 Task: Contact Airbnb support.
Action: Mouse moved to (789, 272)
Screenshot: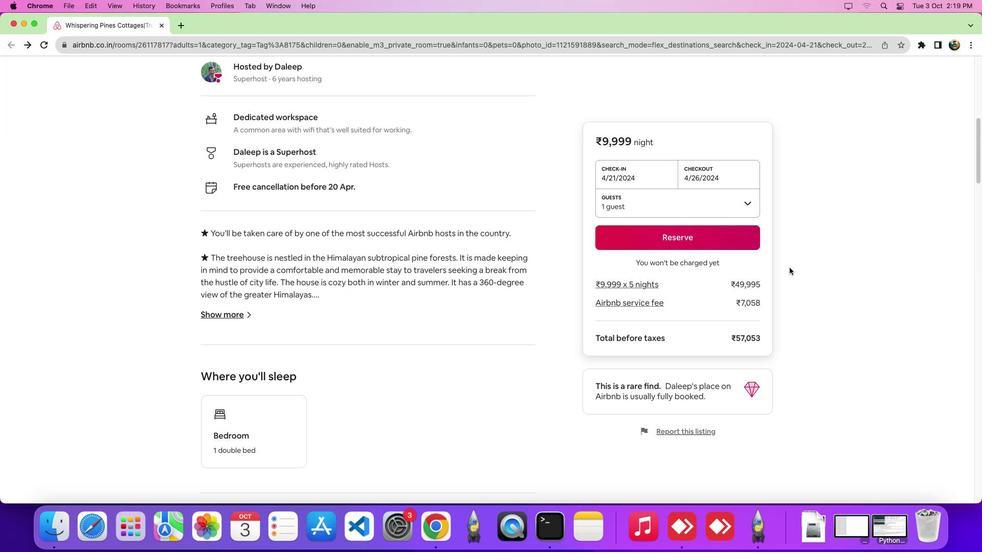 
Action: Mouse scrolled (789, 272) with delta (0, 0)
Screenshot: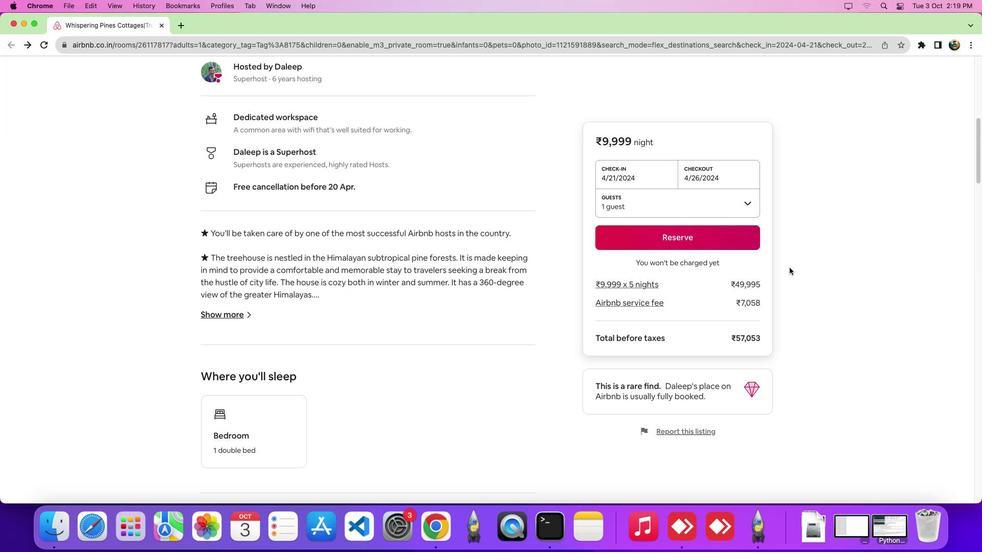 
Action: Mouse scrolled (789, 272) with delta (0, -1)
Screenshot: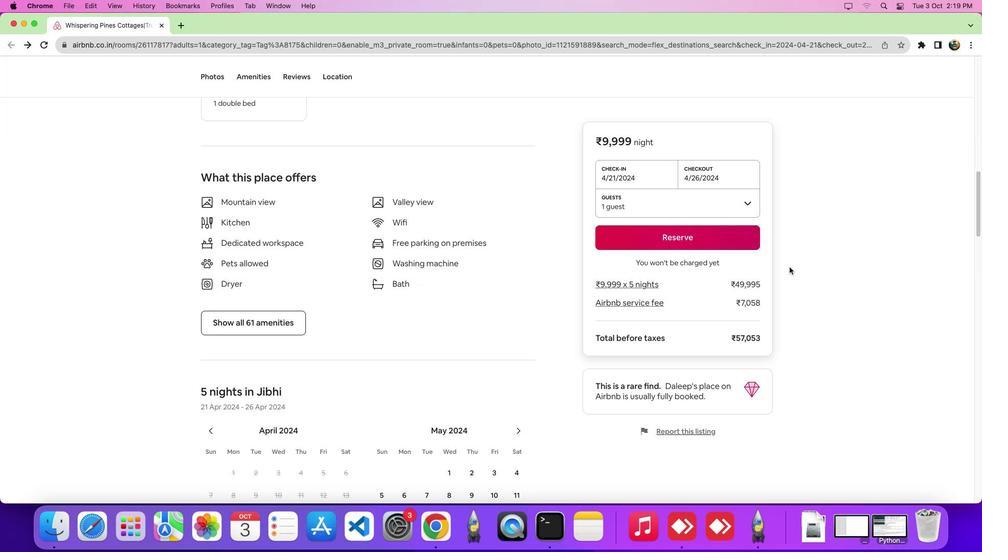 
Action: Mouse scrolled (789, 272) with delta (0, -4)
Screenshot: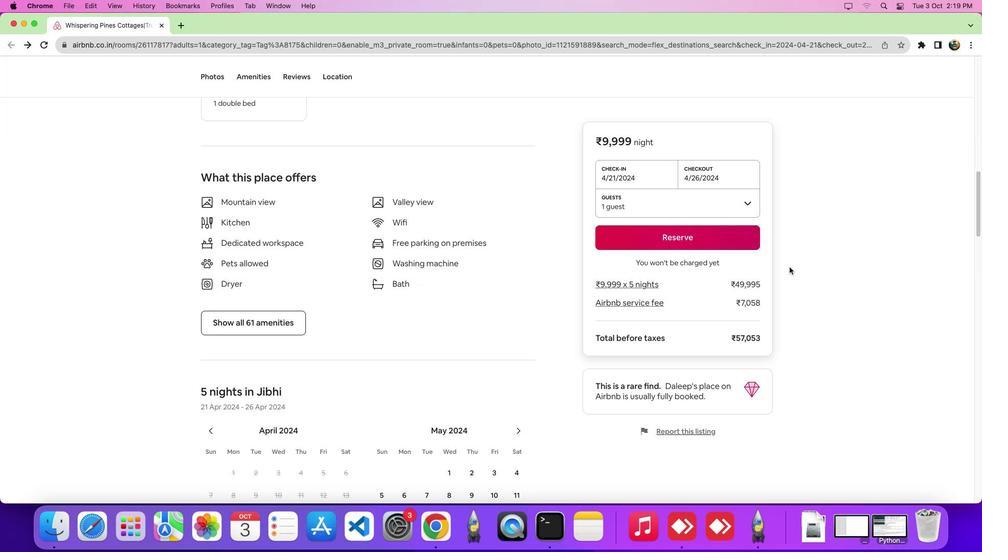 
Action: Mouse scrolled (789, 272) with delta (0, -7)
Screenshot: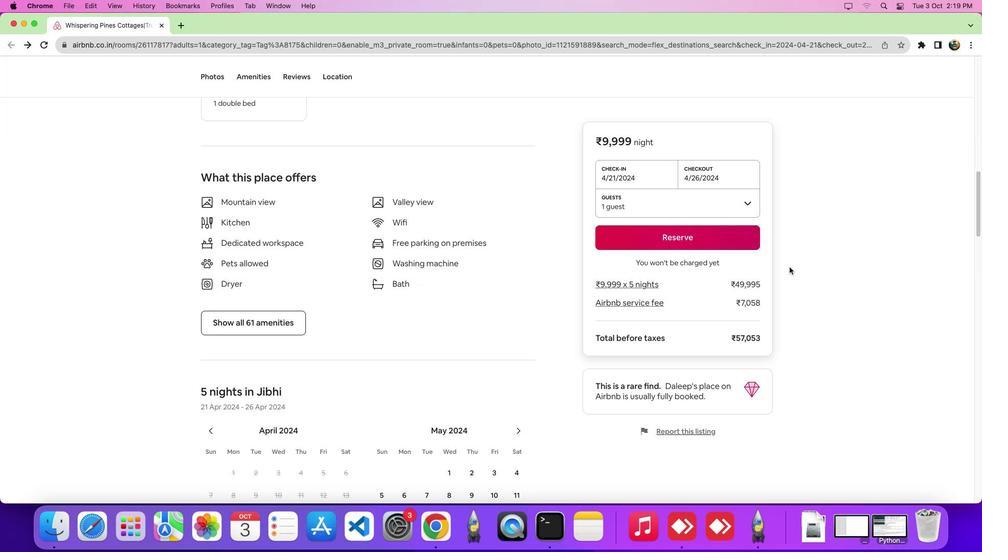 
Action: Mouse scrolled (789, 272) with delta (0, -7)
Screenshot: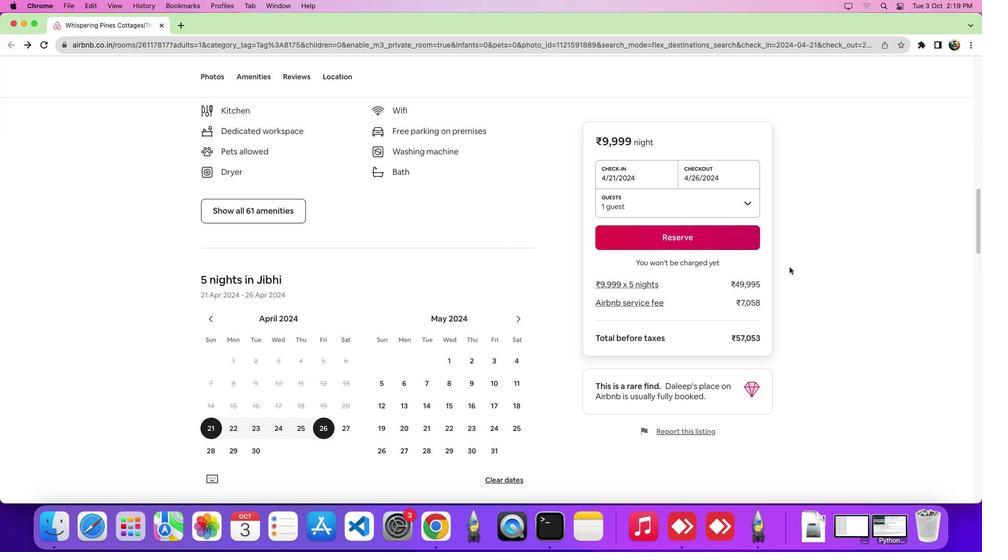 
Action: Mouse moved to (795, 271)
Screenshot: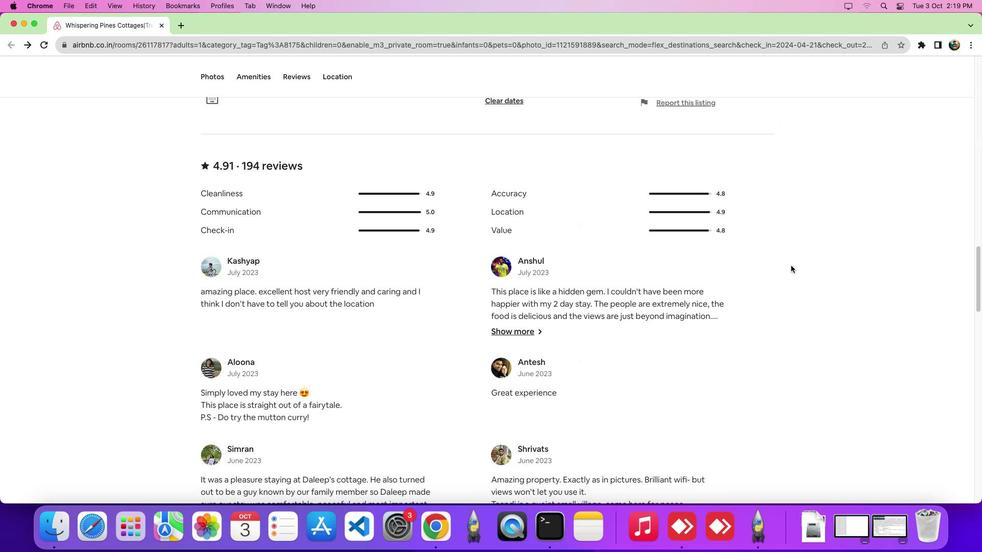 
Action: Mouse scrolled (795, 271) with delta (0, 0)
Screenshot: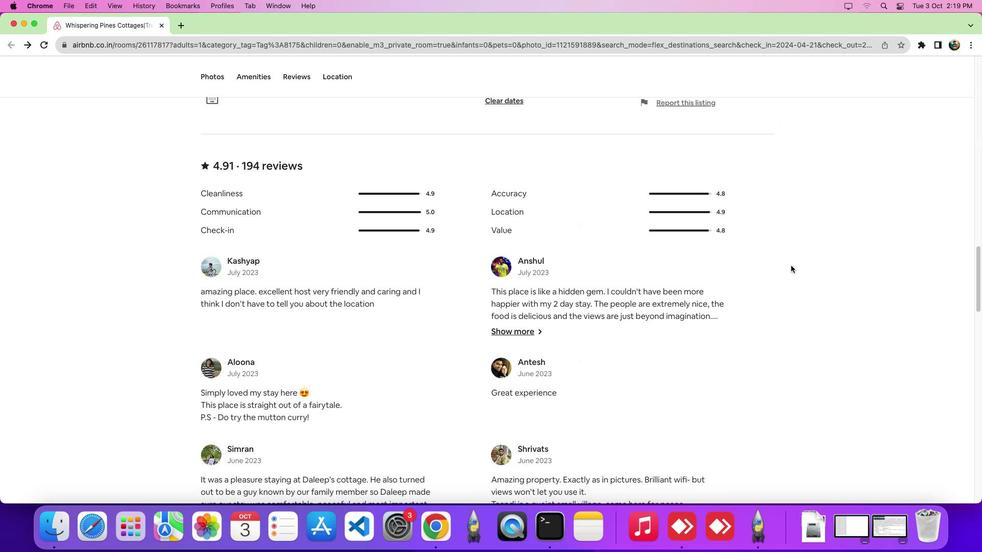 
Action: Mouse scrolled (795, 271) with delta (0, -1)
Screenshot: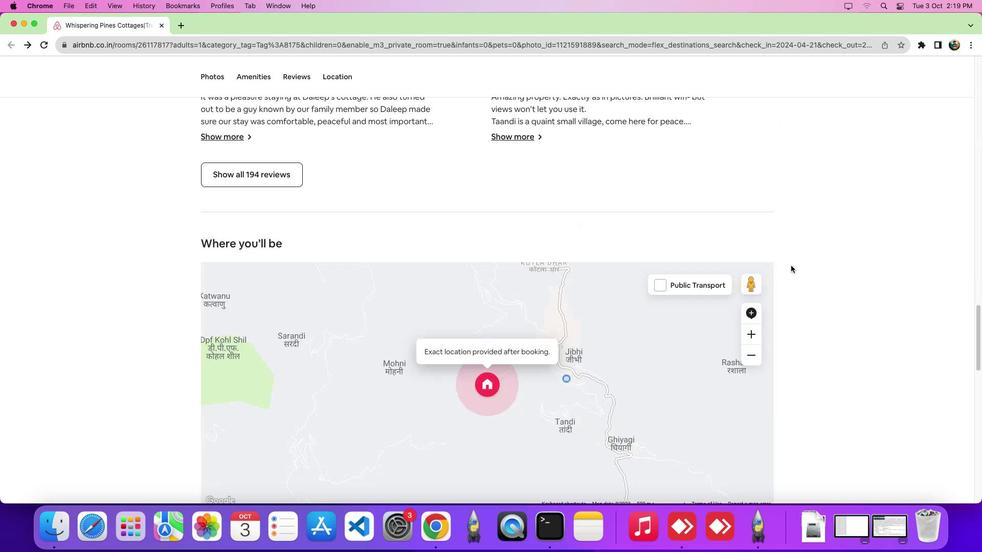 
Action: Mouse scrolled (795, 271) with delta (0, -4)
Screenshot: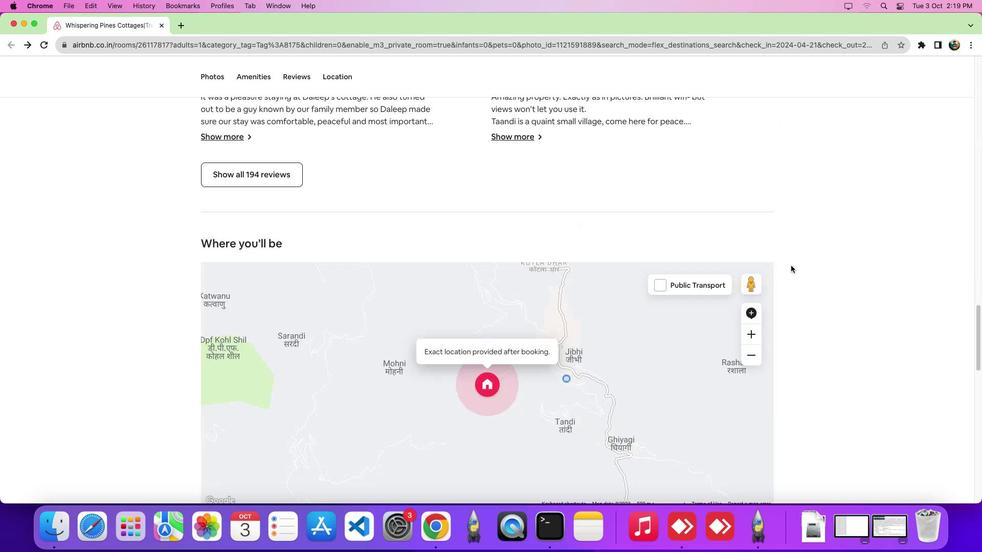 
Action: Mouse scrolled (795, 271) with delta (0, -7)
Screenshot: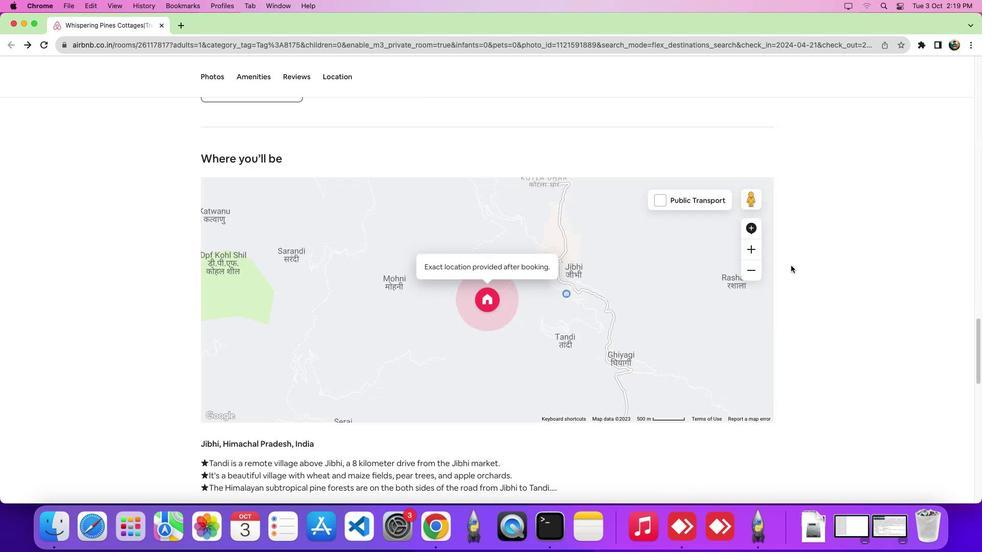 
Action: Mouse scrolled (795, 271) with delta (0, -7)
Screenshot: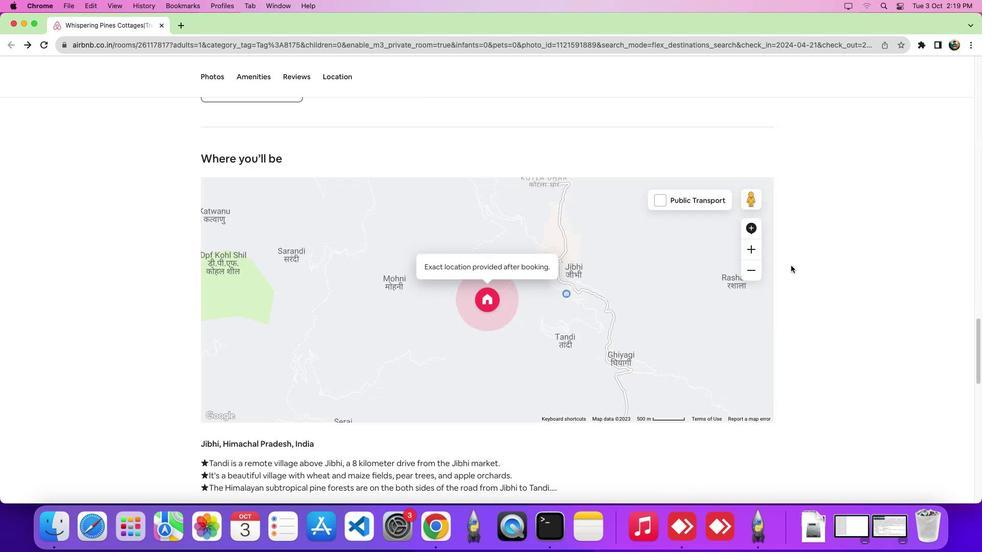 
Action: Mouse moved to (794, 271)
Screenshot: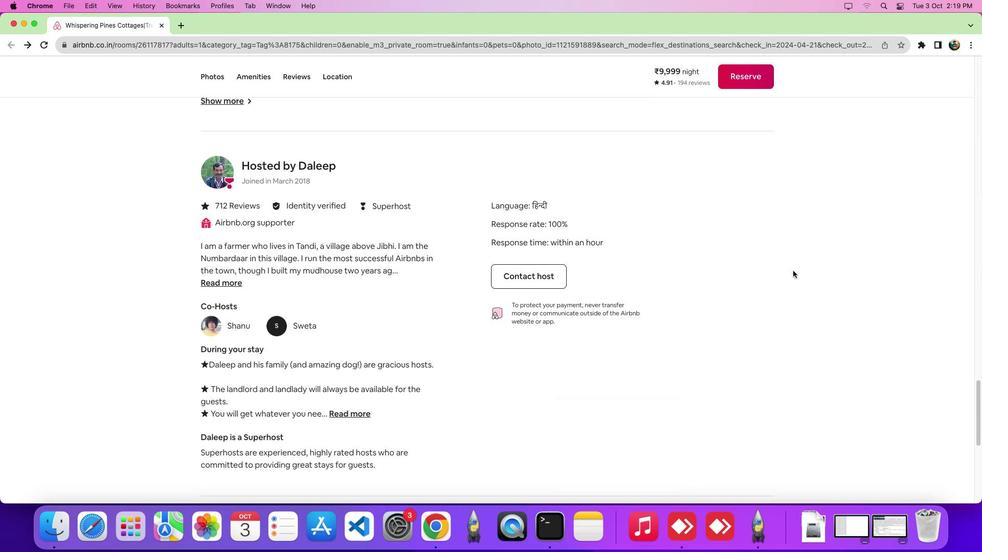 
Action: Mouse scrolled (794, 271) with delta (0, 0)
Screenshot: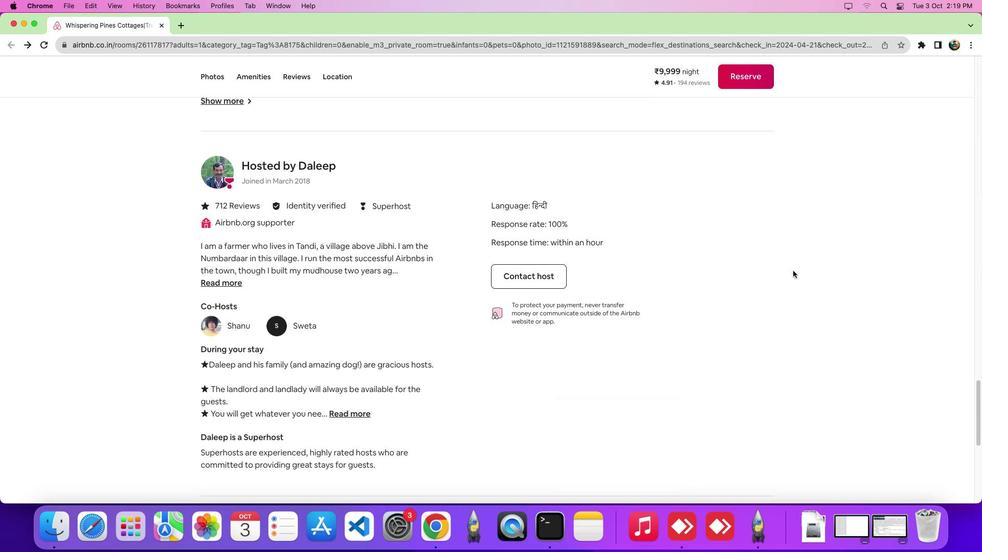 
Action: Mouse scrolled (794, 271) with delta (0, -1)
Screenshot: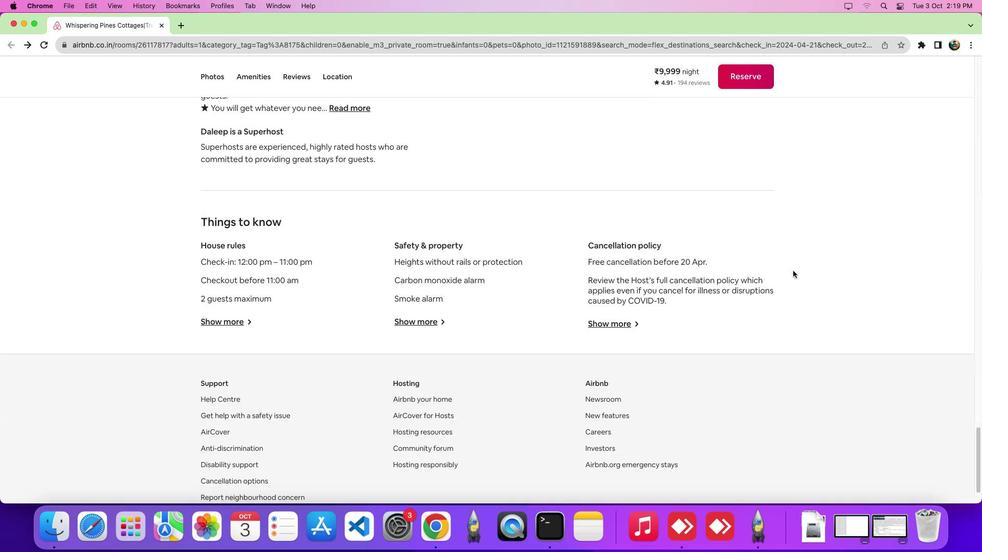 
Action: Mouse scrolled (794, 271) with delta (0, -5)
Screenshot: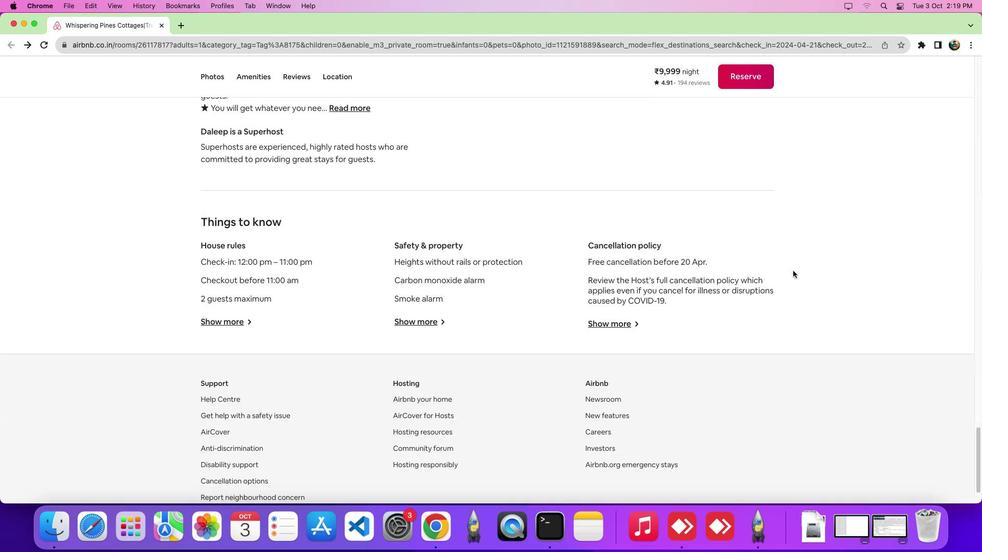 
Action: Mouse scrolled (794, 271) with delta (0, -7)
Screenshot: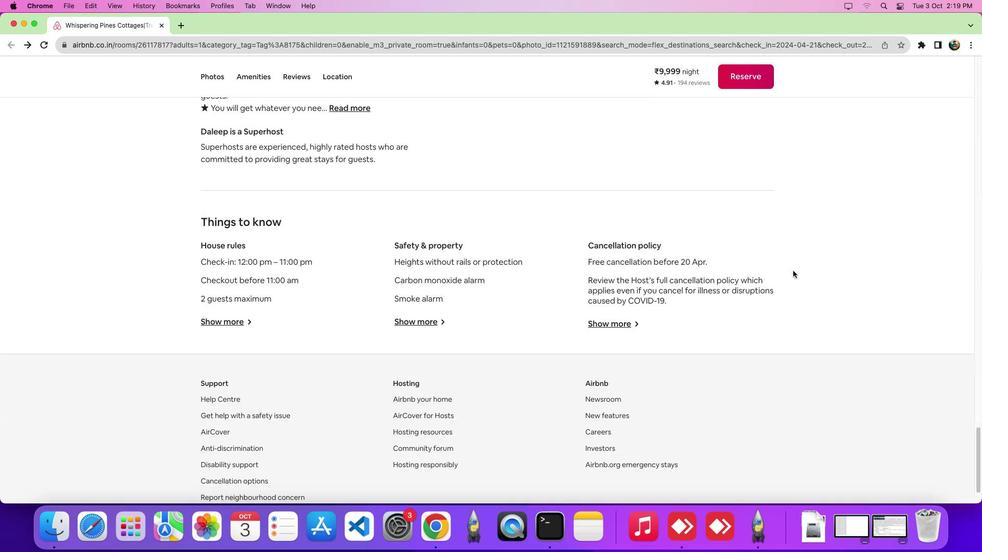 
Action: Mouse scrolled (794, 271) with delta (0, -8)
Screenshot: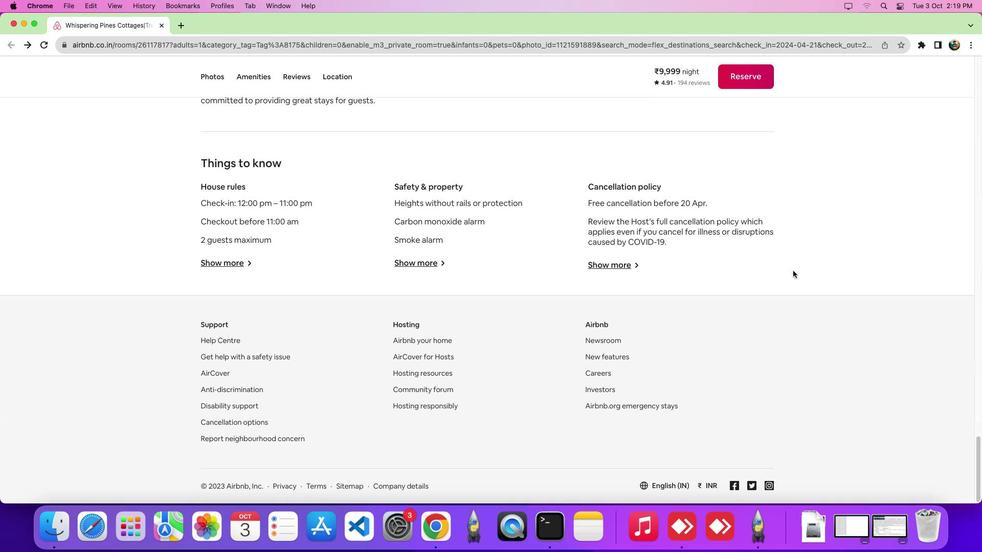 
Action: Mouse scrolled (794, 271) with delta (0, -8)
Screenshot: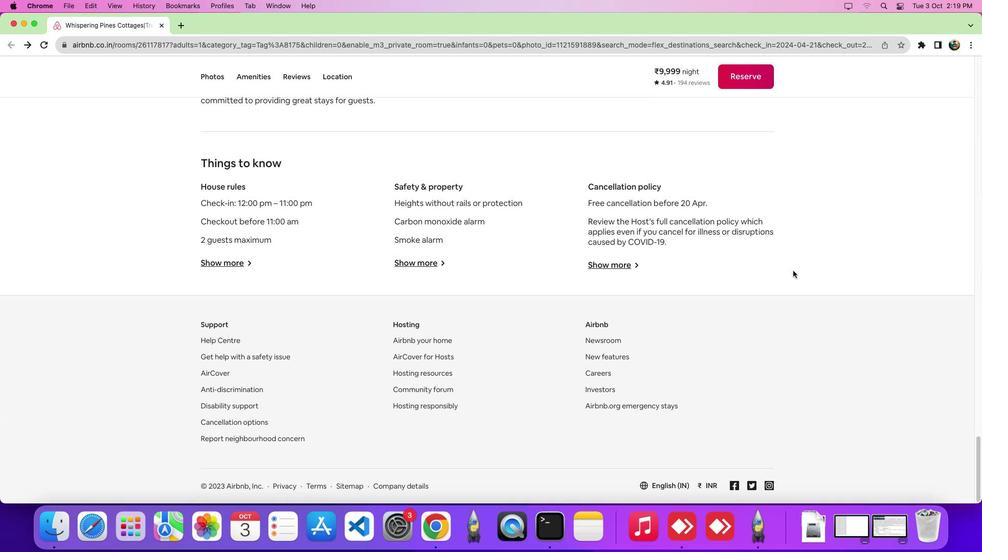 
Action: Mouse moved to (792, 272)
Screenshot: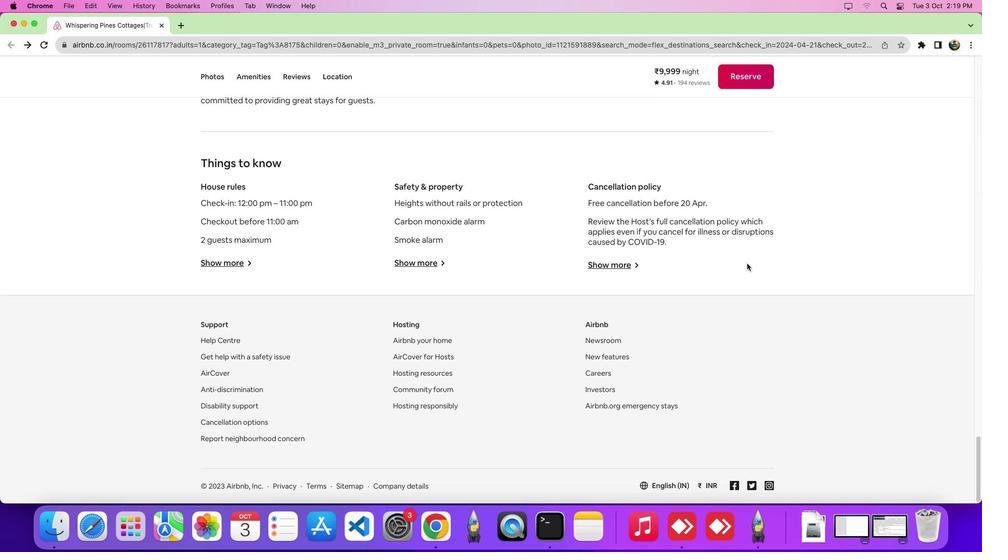 
Action: Mouse scrolled (792, 272) with delta (0, 0)
Screenshot: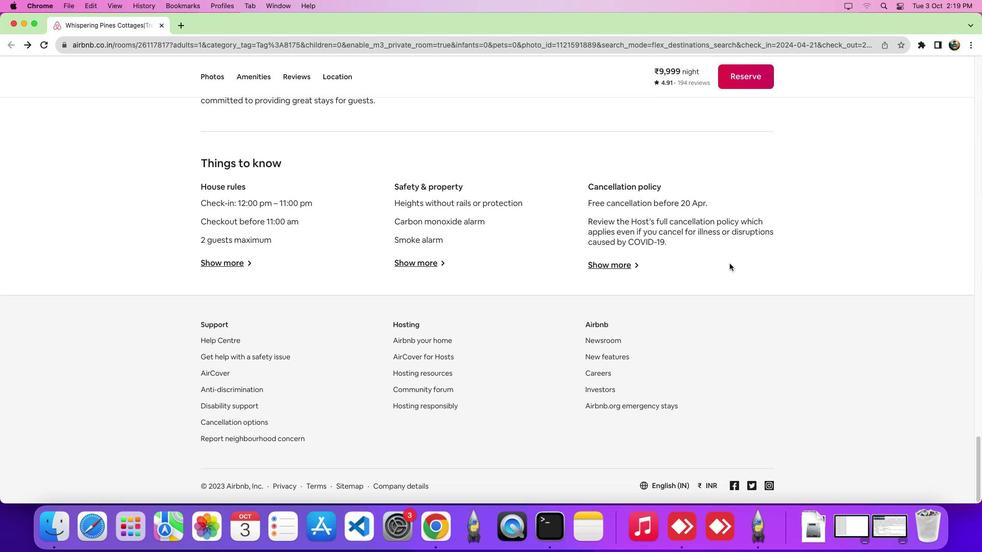 
Action: Mouse scrolled (792, 272) with delta (0, -1)
Screenshot: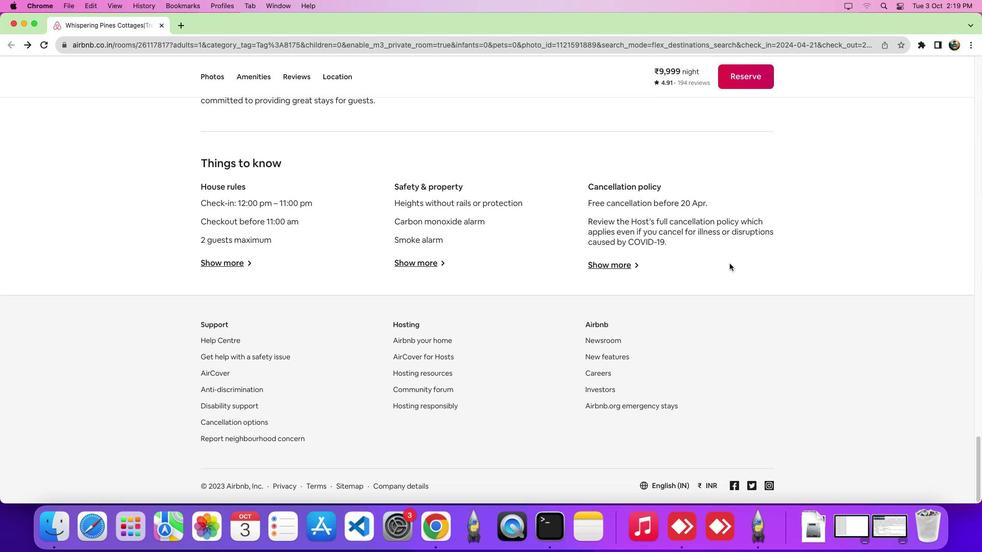
Action: Mouse scrolled (792, 272) with delta (0, -5)
Screenshot: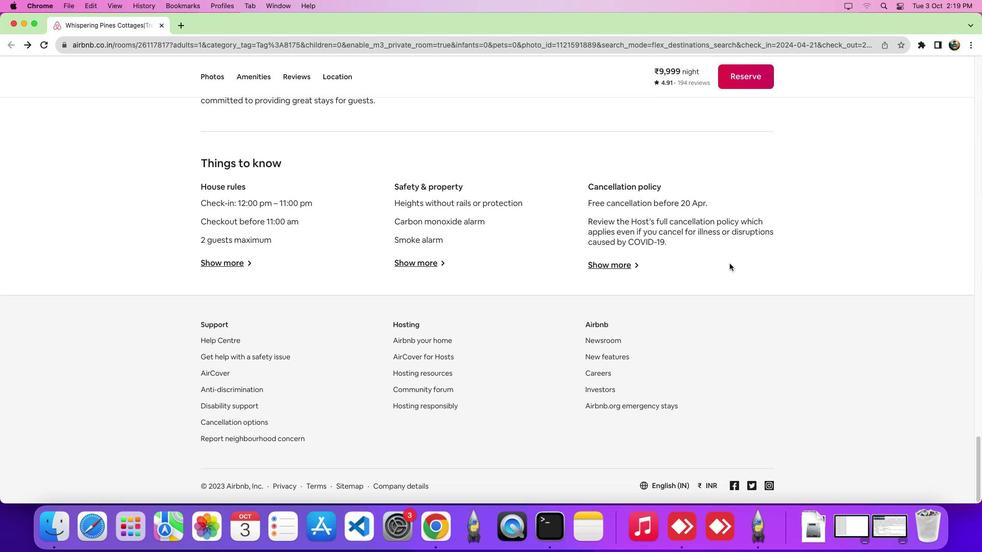 
Action: Mouse scrolled (792, 272) with delta (0, -7)
Screenshot: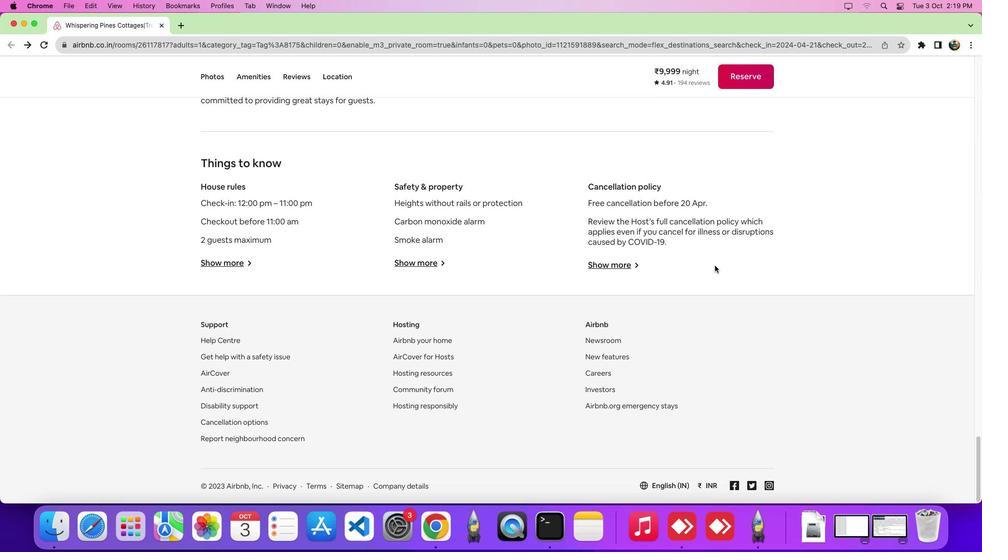 
Action: Mouse scrolled (792, 272) with delta (0, -8)
Screenshot: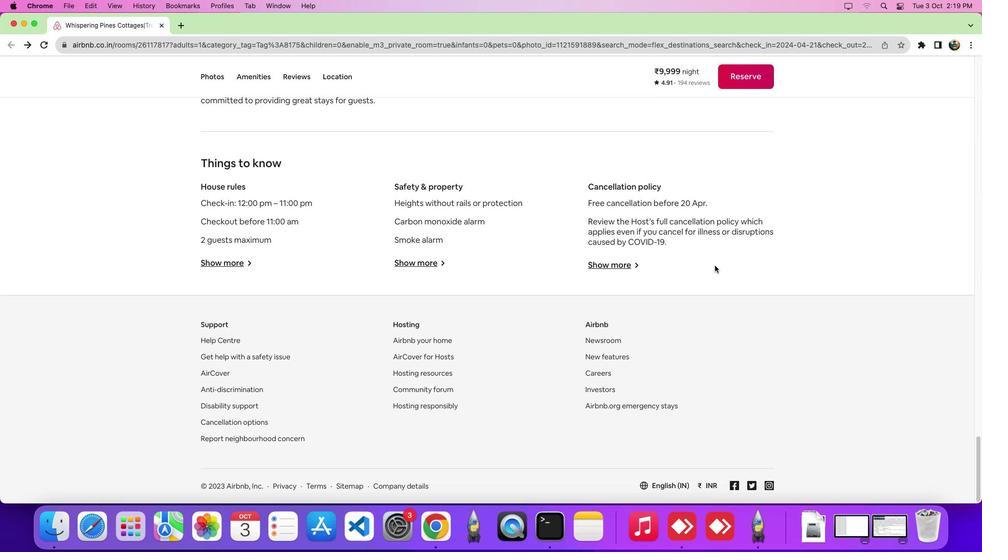 
Action: Mouse moved to (754, 263)
Screenshot: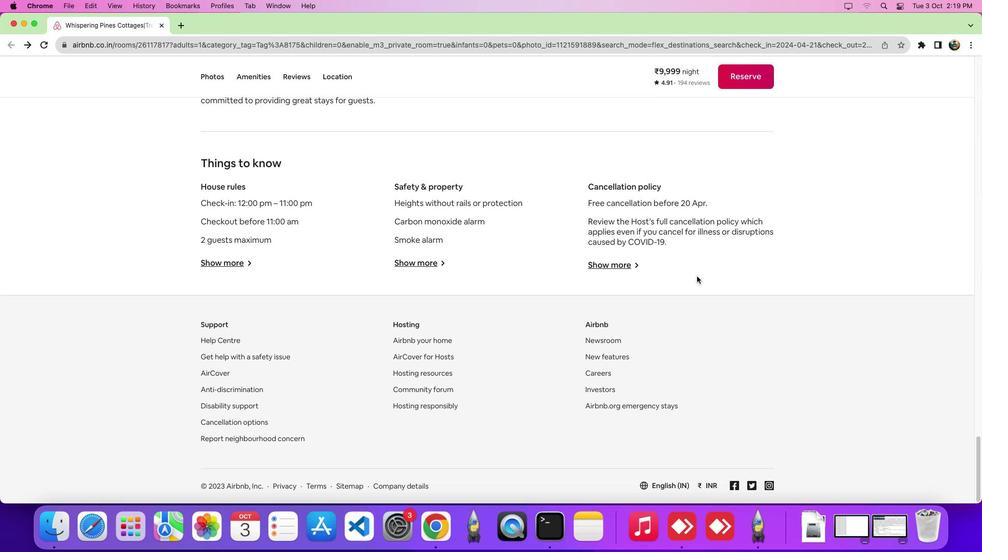 
Action: Mouse scrolled (754, 263) with delta (0, -8)
Screenshot: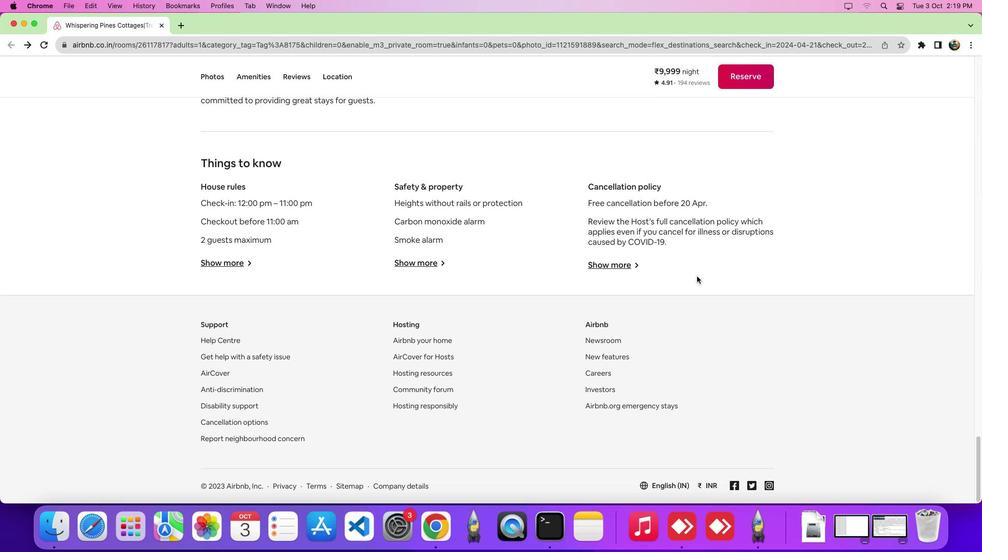 
Action: Mouse moved to (243, 441)
Screenshot: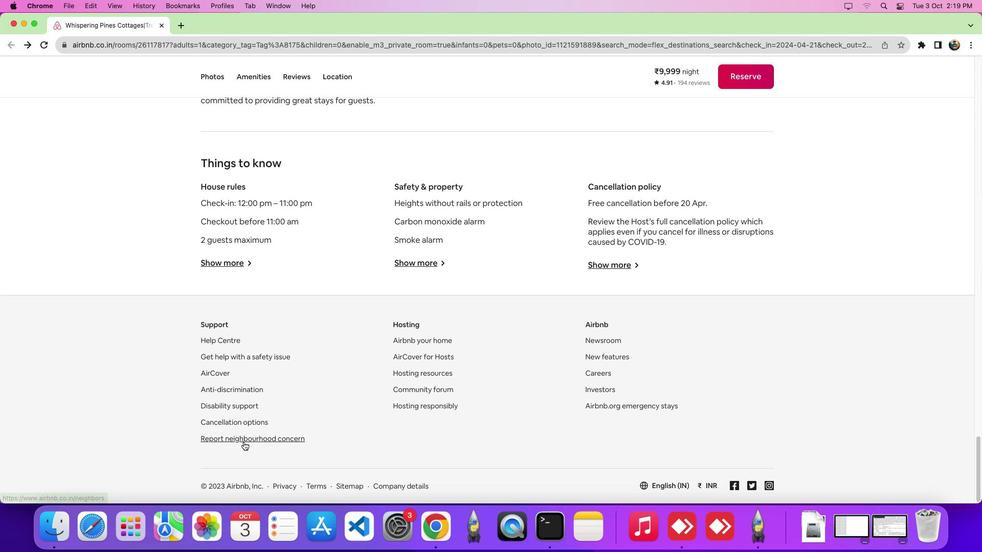 
Action: Mouse pressed left at (243, 441)
Screenshot: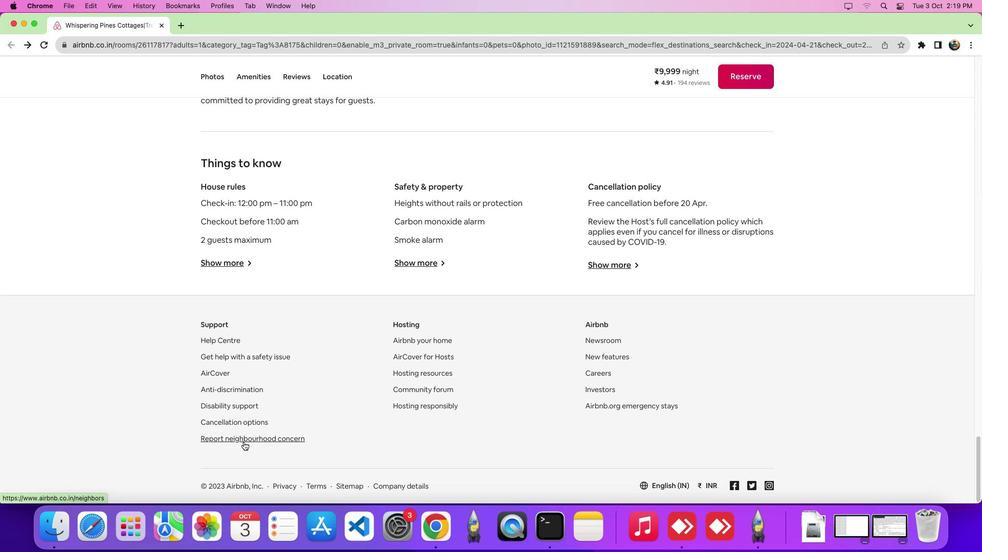 
Action: Mouse moved to (511, 210)
Screenshot: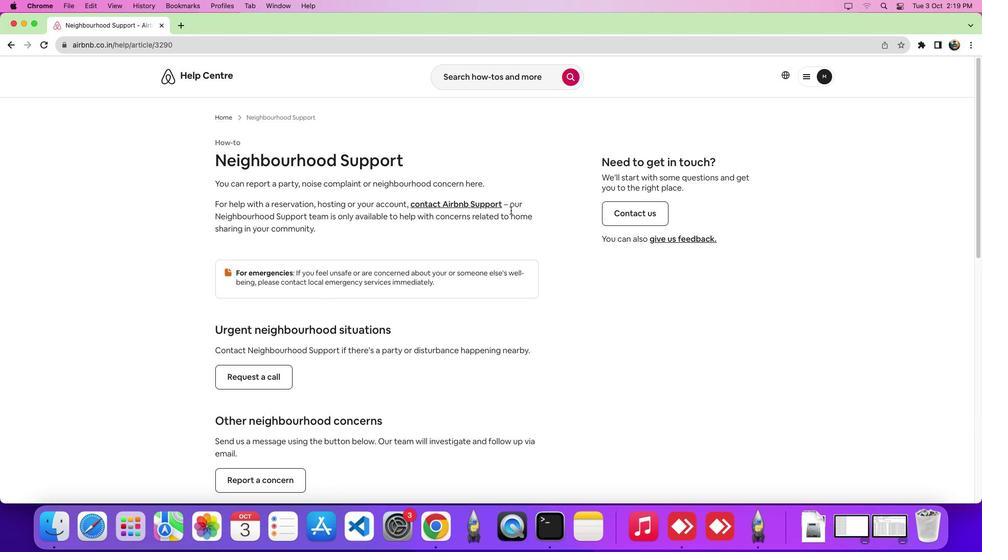 
Action: Mouse scrolled (511, 210) with delta (0, 0)
Screenshot: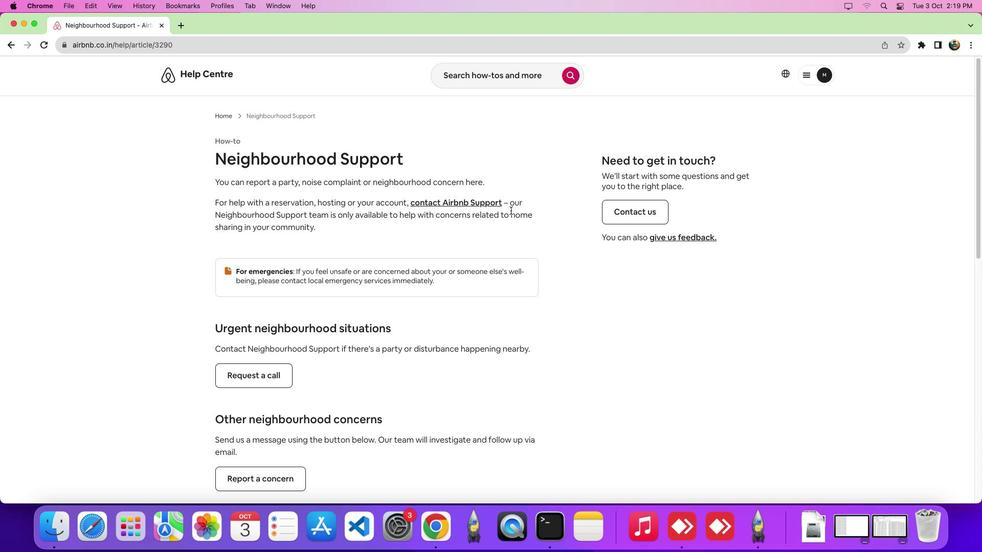
Action: Mouse moved to (582, 225)
Screenshot: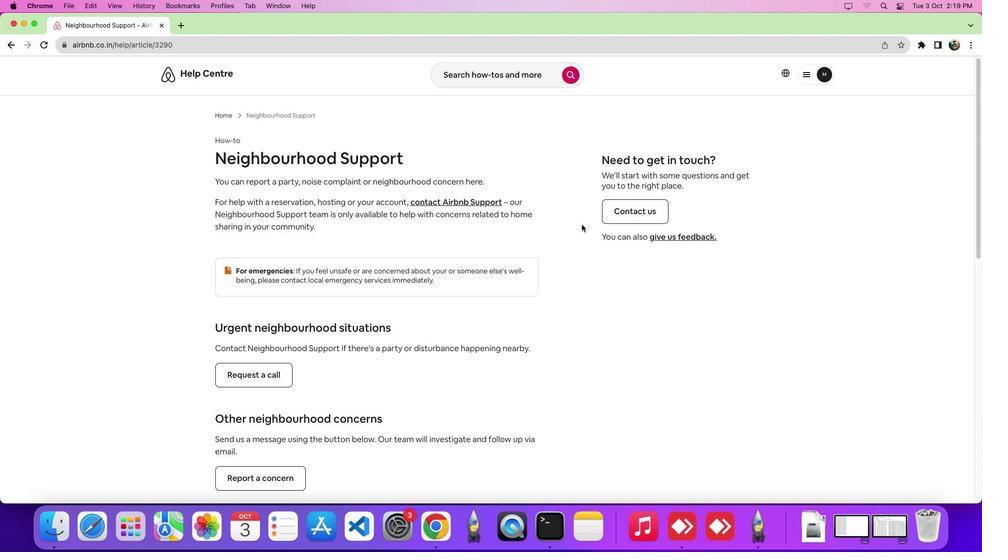 
Action: Mouse scrolled (582, 225) with delta (0, 0)
Screenshot: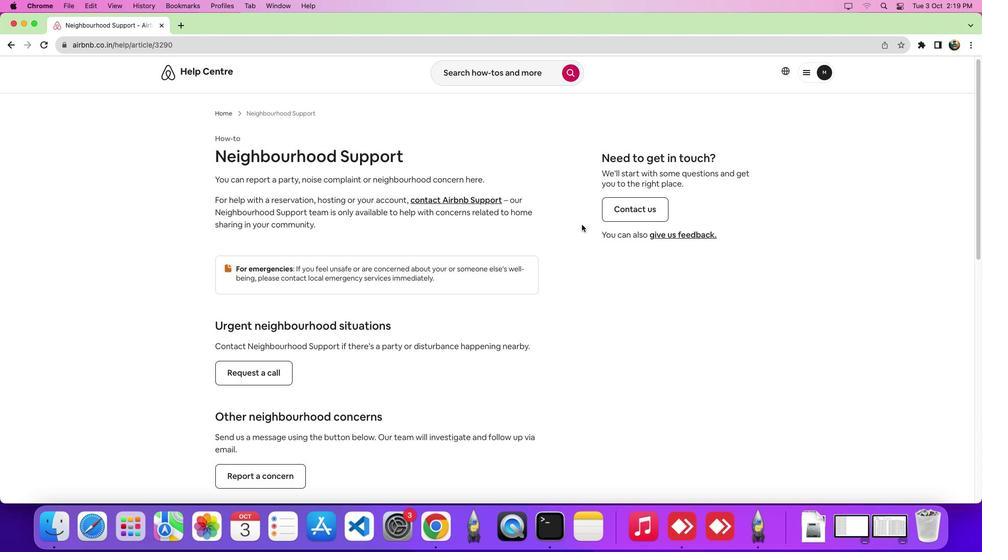 
Action: Mouse scrolled (582, 225) with delta (0, 0)
Screenshot: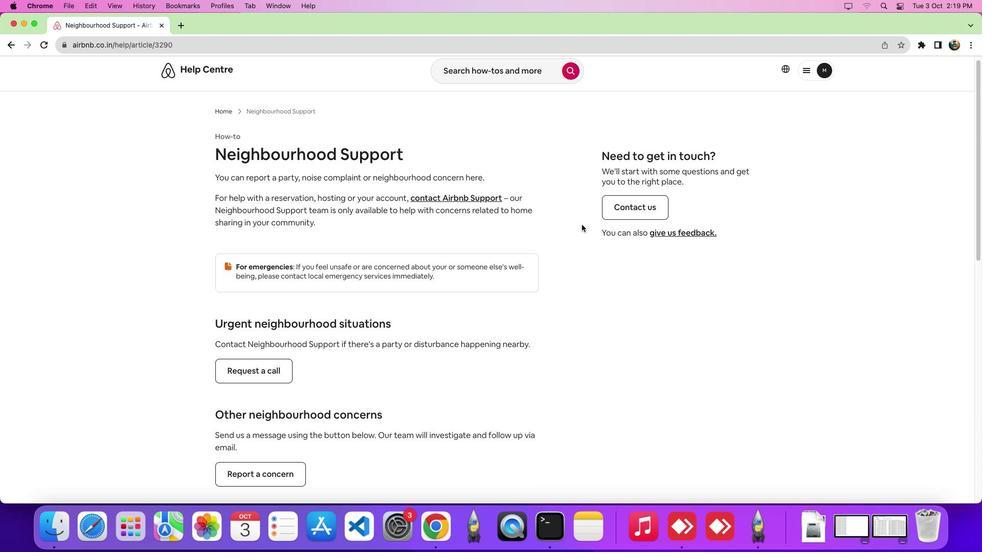 
Action: Mouse moved to (651, 204)
Screenshot: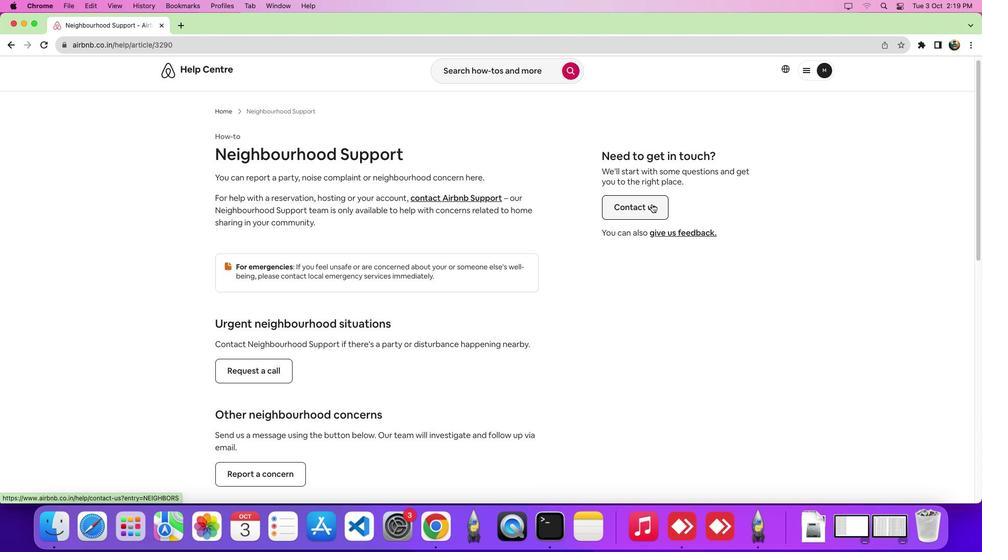 
Action: Mouse pressed left at (651, 204)
Screenshot: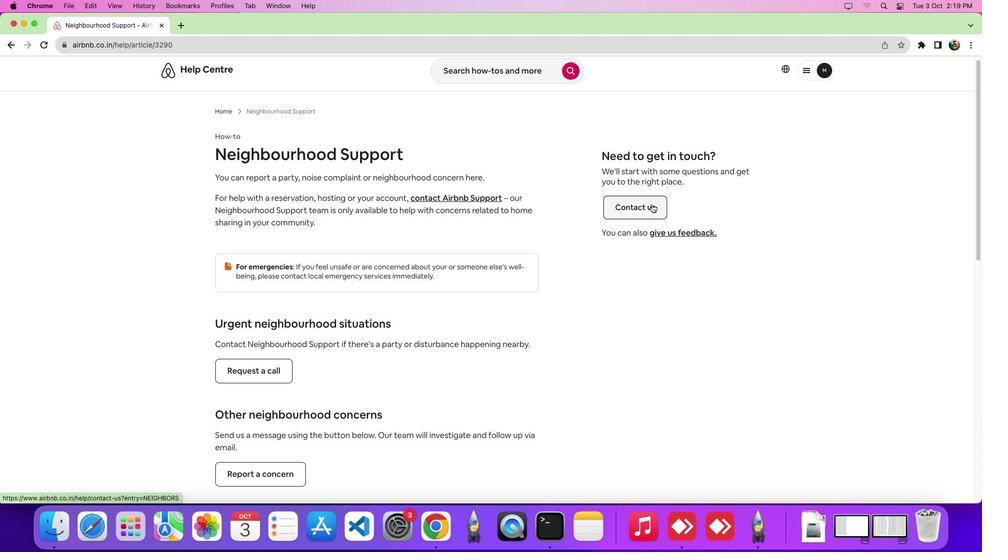 
Action: Mouse moved to (657, 324)
Screenshot: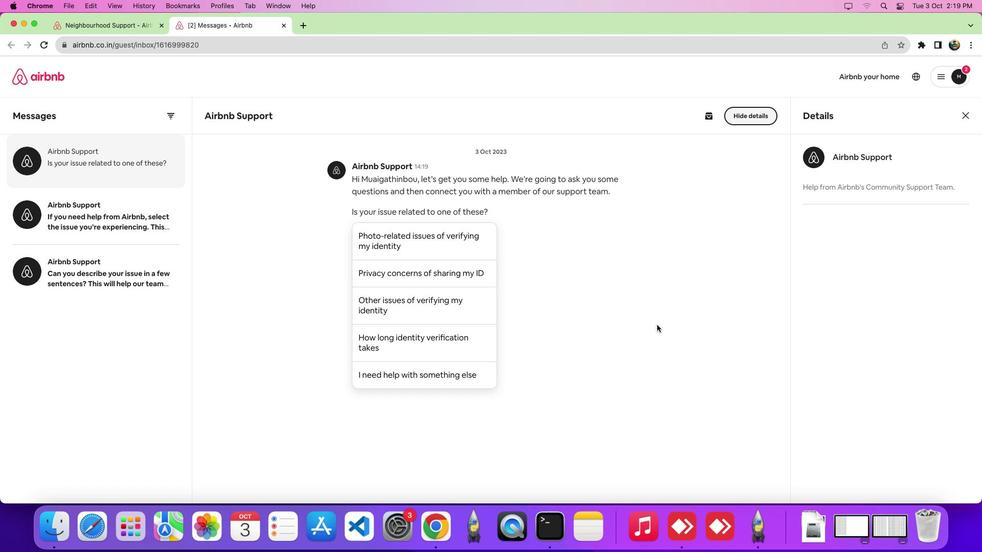 
